 Task: Check the safety & property of Apartment in Wilmington, North Carolina, United States.
Action: Mouse moved to (327, 334)
Screenshot: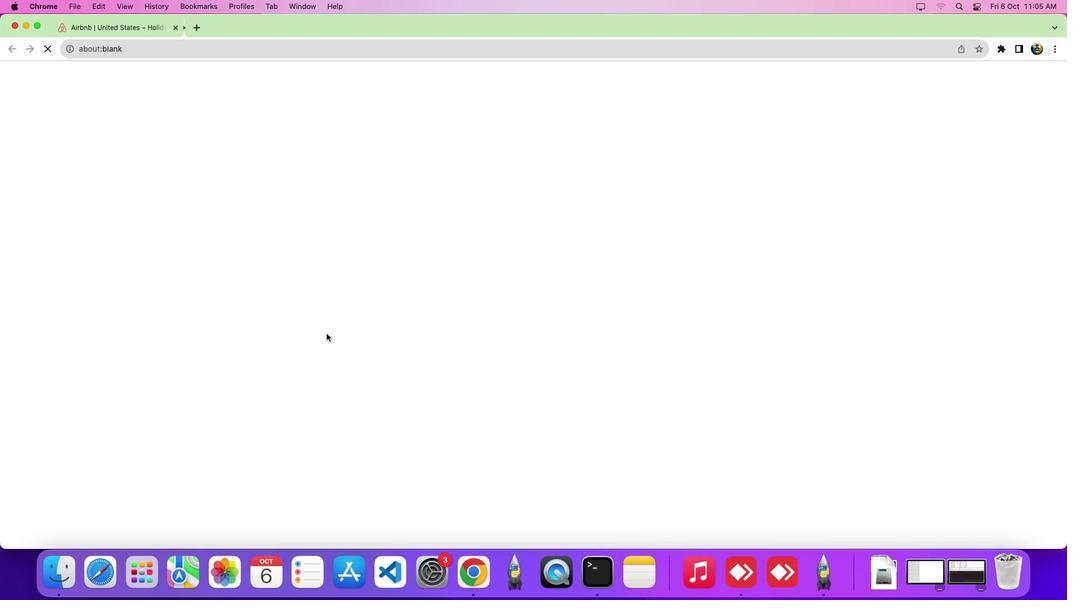 
Action: Mouse pressed left at (327, 334)
Screenshot: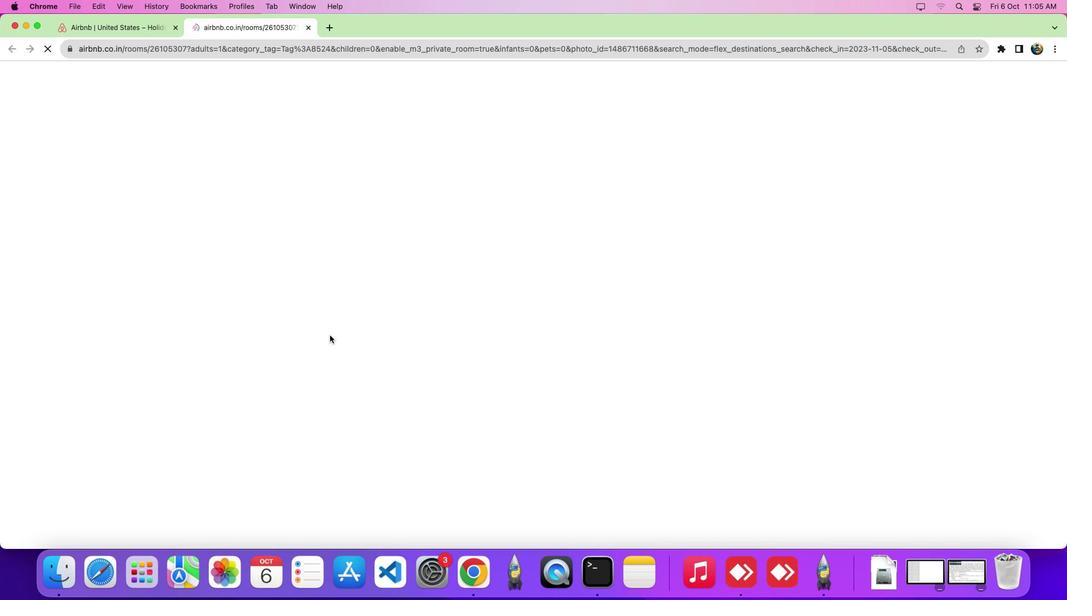 
Action: Mouse moved to (1064, 100)
Screenshot: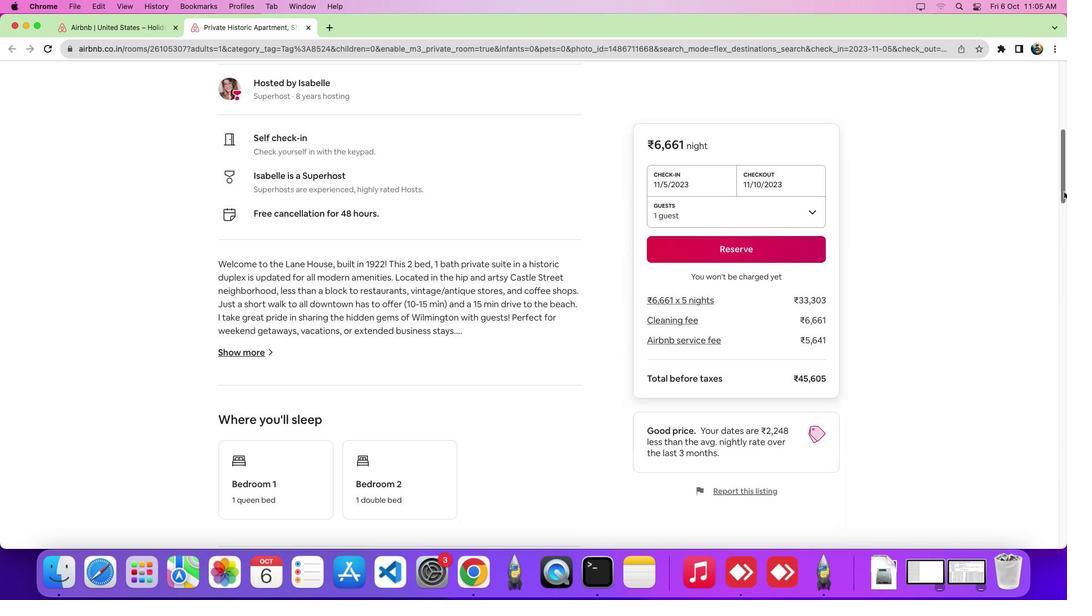 
Action: Mouse pressed left at (1064, 100)
Screenshot: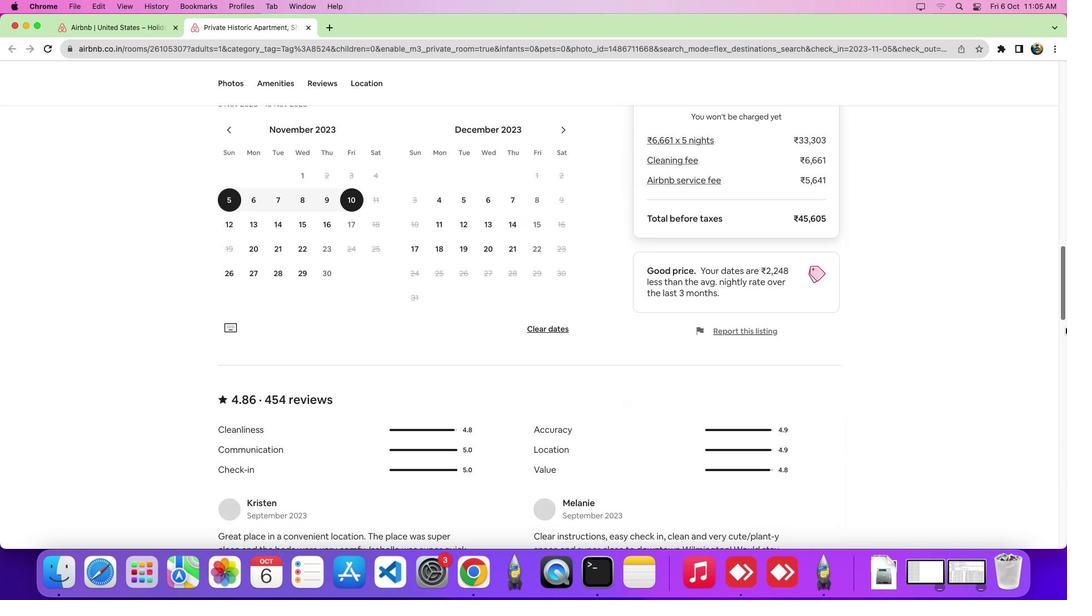 
Action: Mouse moved to (462, 303)
Screenshot: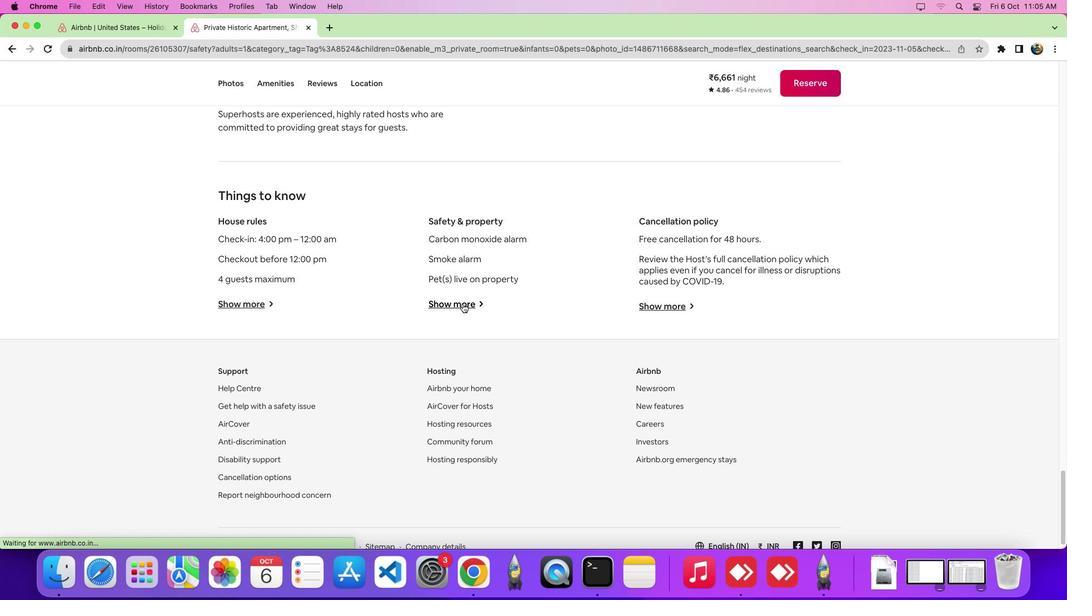 
Action: Mouse pressed left at (462, 303)
Screenshot: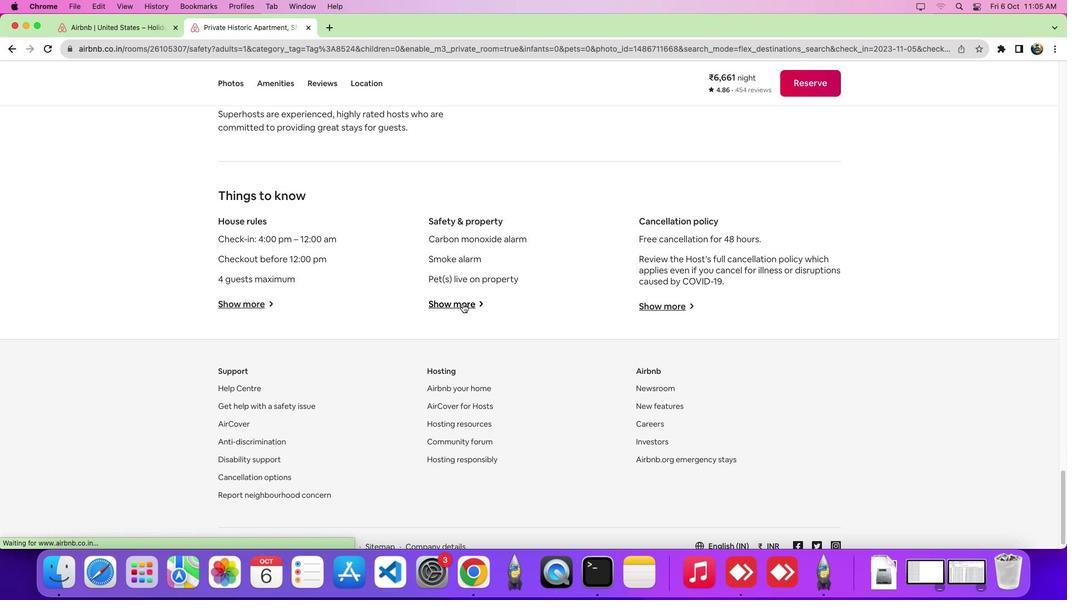 
Action: Mouse moved to (463, 304)
Screenshot: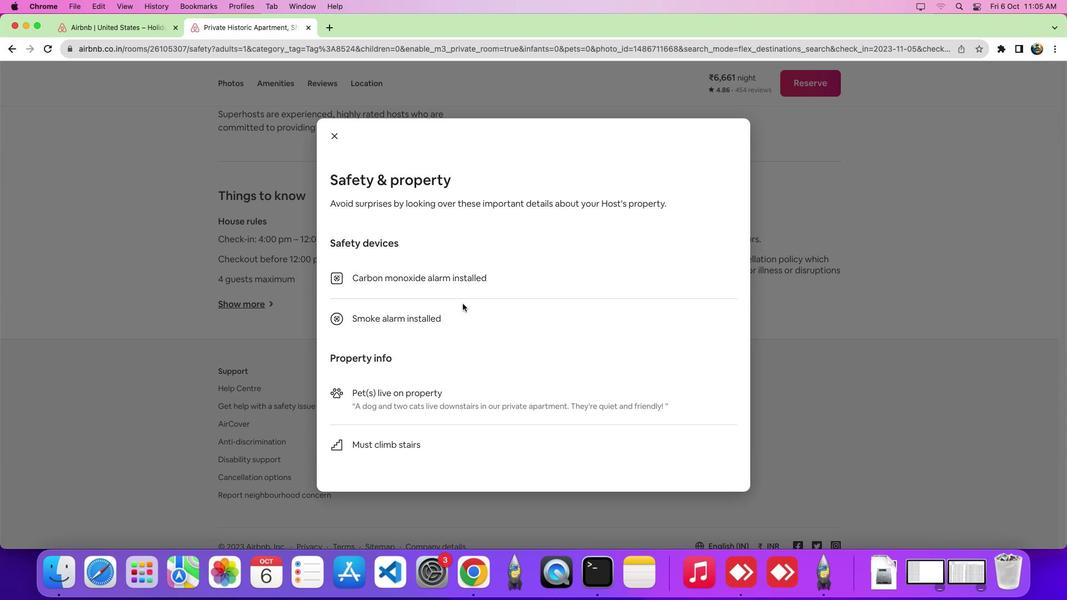 
